 Task: Open a blank google sheet and write heading  SpendSmartAdd Dates in a column and its values below  '2023-05-01, 2023-05-03, 2023-05-05, 2023-05-10, 2023-05-15, 2023-05-20, 2023-05-25 & 2023-05-31'Add Categories in next column and its values below  Groceries, Dining Out, Transportation, Entertainment, Shopping, Utilities, Health & Miscellaneous. Add Descriptions in next column and its values below  Supermarket, Restaurant, Public Transport, Movie Tickets, Clothing Store, Internet Bill, Pharmacy & Online PurchaseAdd Amountin next column and its values below  $50, $30, $10, $20, $100, $60, $40 & $50Save page DashboardFinMetrics
Action: Mouse moved to (196, 124)
Screenshot: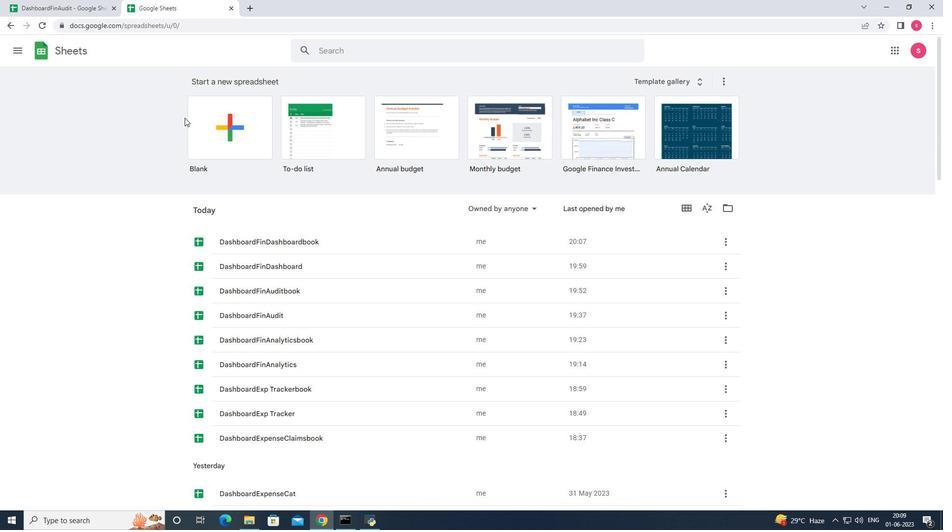 
Action: Mouse pressed left at (196, 124)
Screenshot: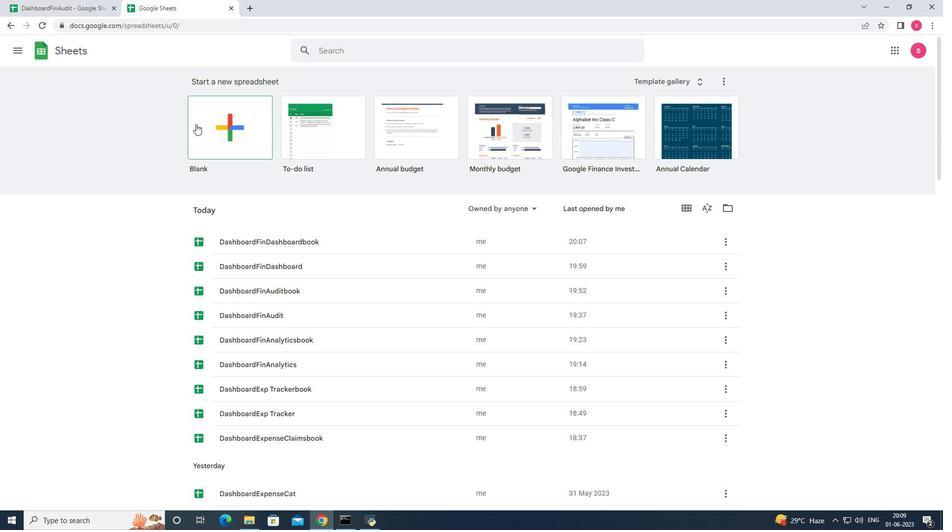 
Action: Mouse moved to (169, 130)
Screenshot: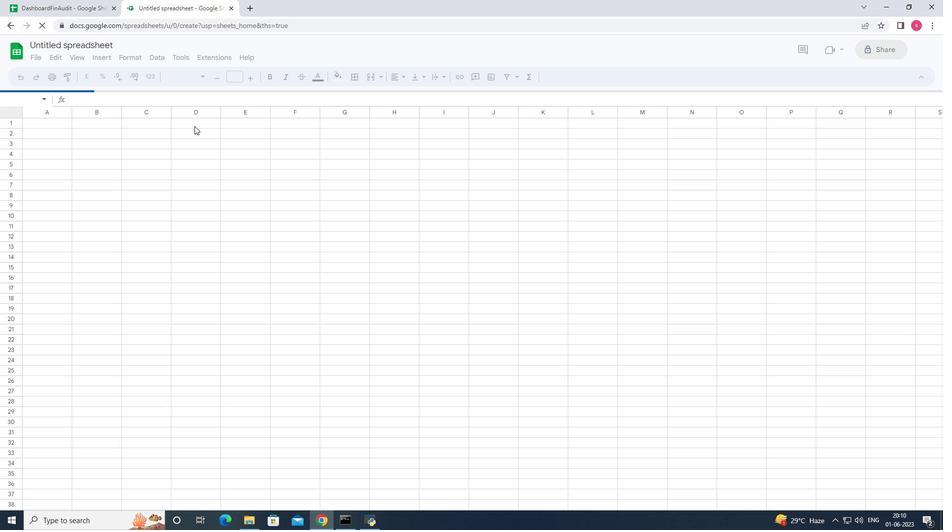 
Action: Key pressed <Key.shift>Spend<Key.space><Key.shift>Smart<Key.enter><Key.shift>Datw<Key.backspace>es<Key.enter>2023-05-01<Key.enter>2023-05-03<Key.enter>2023-05-05<Key.enter>2023-05-10<Key.enter>2023-05-15<Key.enter>2023-05-20<Key.enter>2023-05-25<Key.enter>2023-05-31<Key.enter><Key.right><Key.up><Key.up><Key.up><Key.up><Key.up><Key.up><Key.up><Key.up><Key.up><Key.shift>Categories<Key.enter><Key.shift><Key.shift><Key.shift><Key.shift><Key.shift><Key.shift>Groceries<Key.enter><Key.shift><Key.shift><Key.shift><Key.shift><Key.shift><Key.shift><Key.shift><Key.shift><Key.shift><Key.shift><Key.shift><Key.shift><Key.shift><Key.shift><Key.shift><Key.shift><Key.shift><Key.shift><Key.shift><Key.shift><Key.shift><Key.shift>Dining<Key.space><Key.shift>Out<Key.enter>ra<Key.backspace><Key.backspace>transportation<Key.enter>w<Key.backspace>entertainment<Key.enter>shopping<Key.enter><Key.shift><Key.shift>Utillities<Key.enter><Key.shift>Hw<Key.backspace>eslt<Key.backspace><Key.backspace><Key.backspace>alth<Key.enter><Key.shift>Miscellanneous<Key.enter>
Screenshot: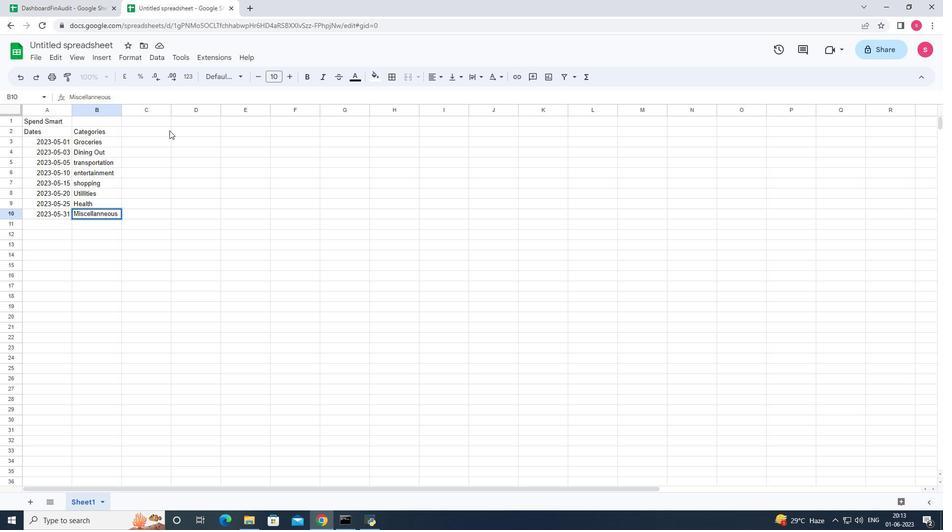 
Action: Mouse moved to (137, 131)
Screenshot: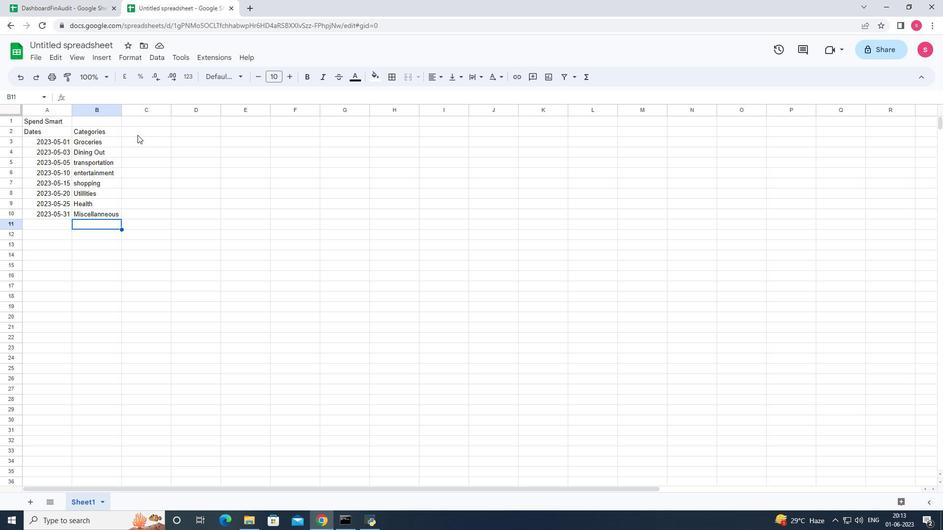 
Action: Mouse pressed left at (137, 131)
Screenshot: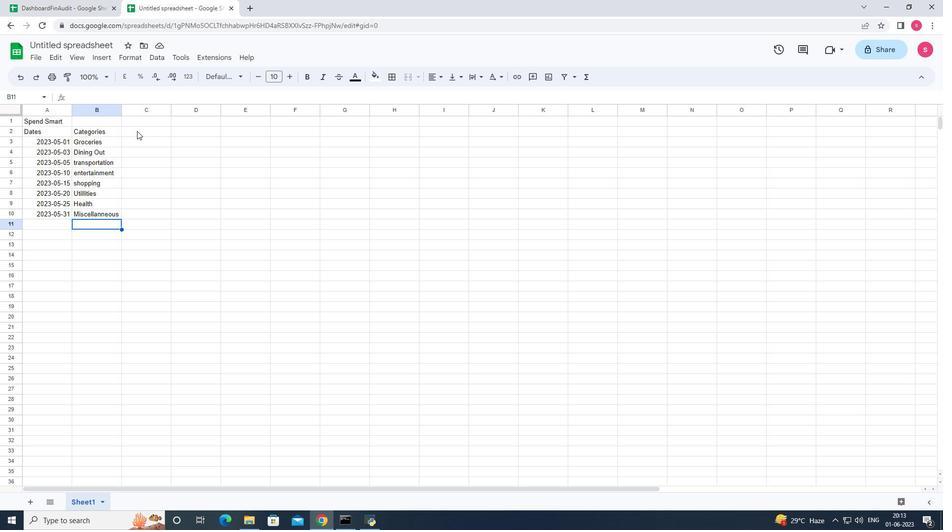 
Action: Key pressed <Key.shift_r>Descriptions<Key.space>
Screenshot: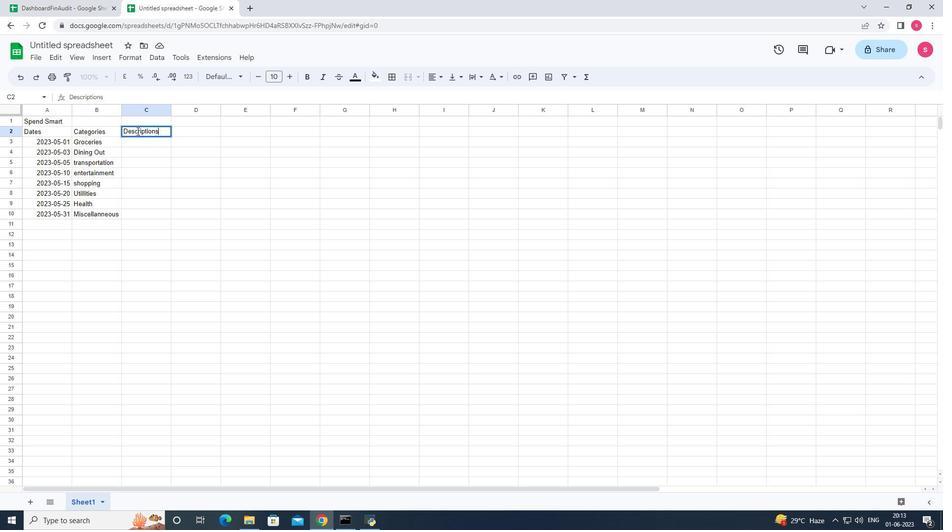 
Action: Mouse moved to (145, 139)
Screenshot: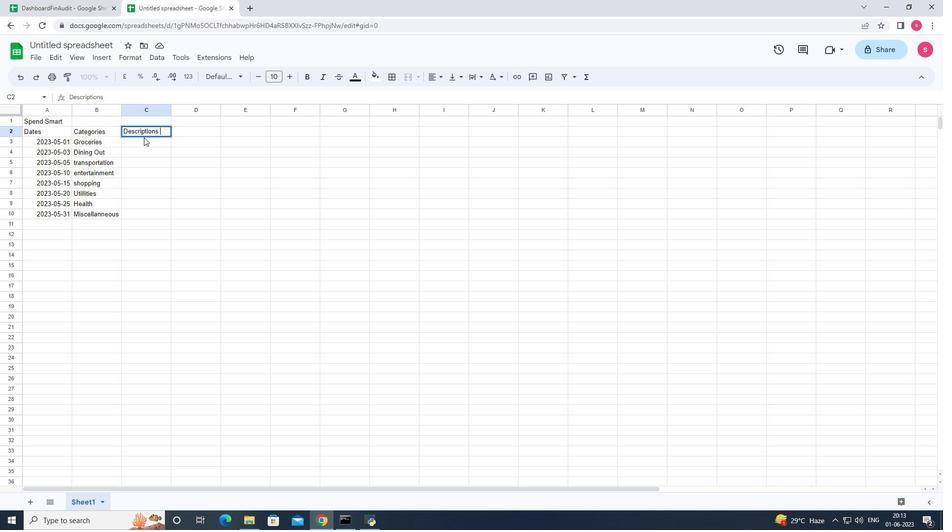 
Action: Mouse pressed left at (145, 139)
Screenshot: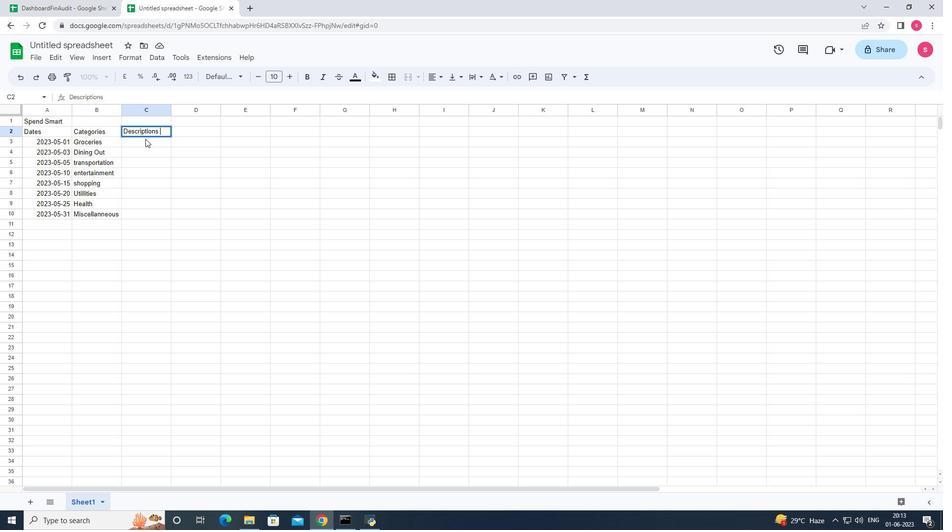 
Action: Mouse moved to (146, 140)
Screenshot: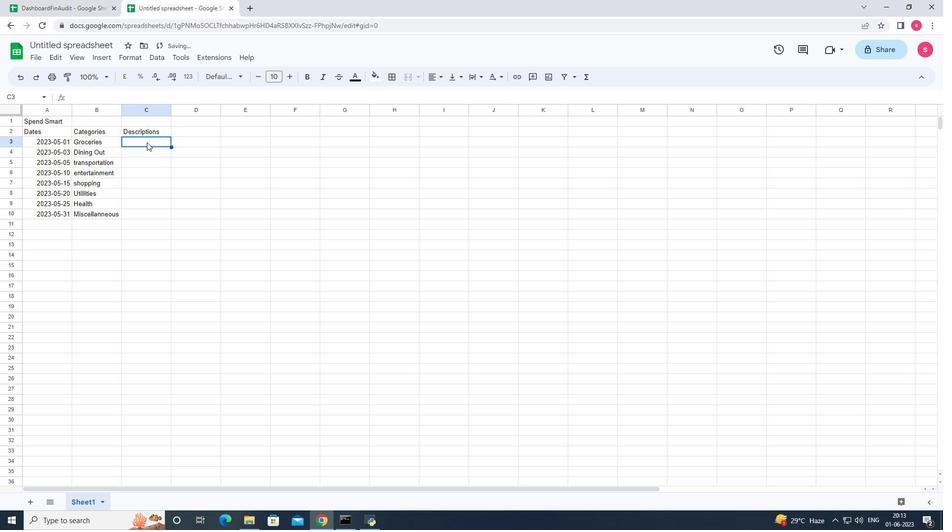 
Action: Key pressed su<Key.backspace><Key.backspace><Key.shift><Key.shift_r>Supermarket<Key.enter><Key.shift_r>Restrau<Key.backspace>urant<Key.enter><Key.shift>Publlic<Key.backspace><Key.backspace><Key.backspace>ic<Key.space>transport<Key.enter>mo<Key.backspace><Key.backspace><Key.shift>Movies<Key.backspace><Key.space><Key.enter><Key.up>t<Key.backspace><Key.shift>Movie<Key.space>tickets<Key.enter><Key.shift_r>Cloti<Key.backspace>hibg<Key.backspace><Key.backspace>ng<Key.space>store<Key.enter><Key.shift><Key.shift>Internet<Key.space><Key.shift>N<Key.backspace>Bill<Key.enter><Key.shift>Pharmacy<Key.space><Key.enter><Key.shift>Purchase
Screenshot: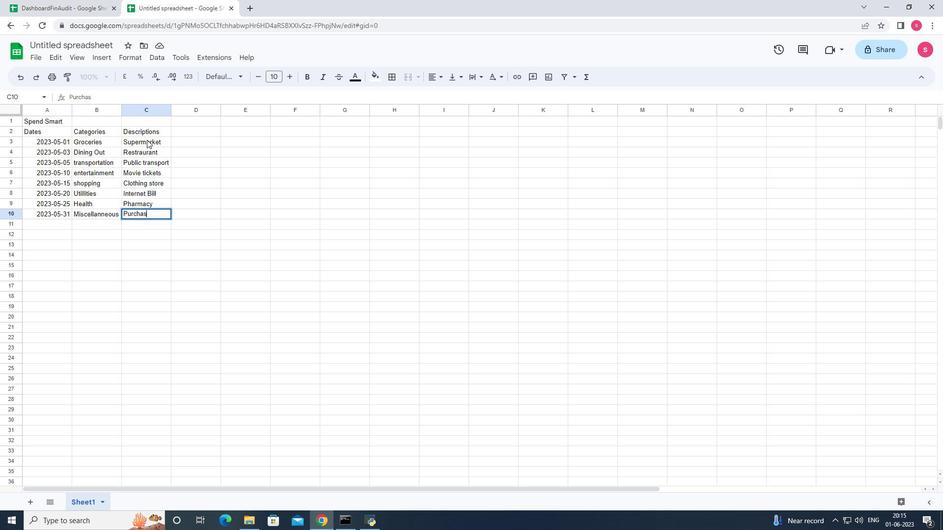 
Action: Mouse moved to (193, 121)
Screenshot: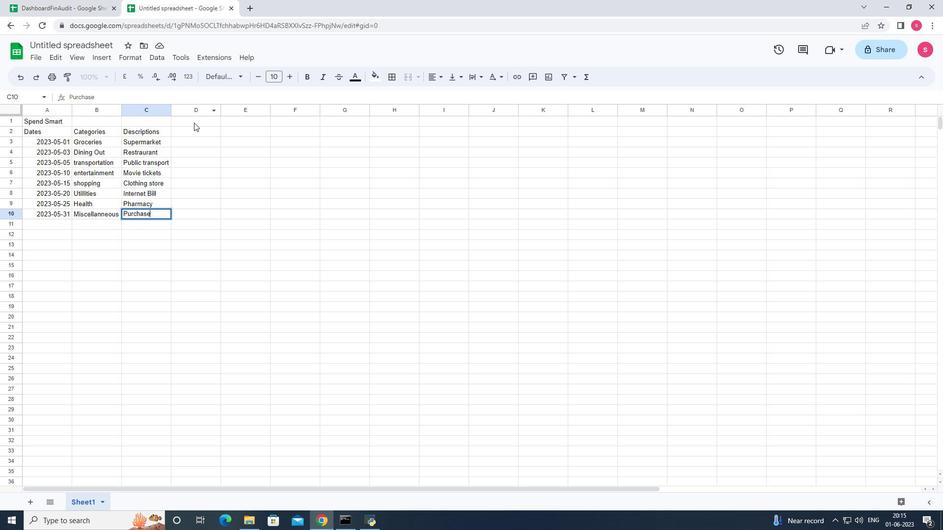 
Action: Mouse pressed left at (193, 121)
Screenshot: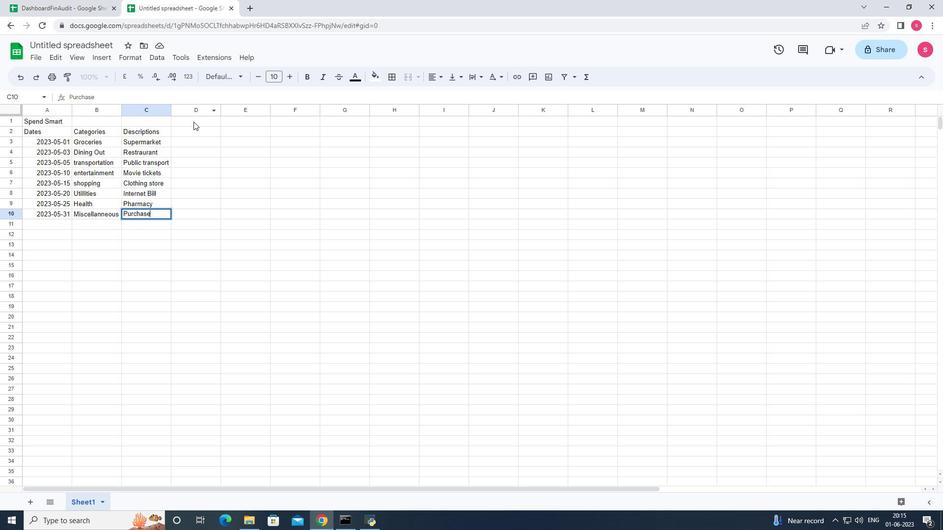 
Action: Mouse moved to (193, 129)
Screenshot: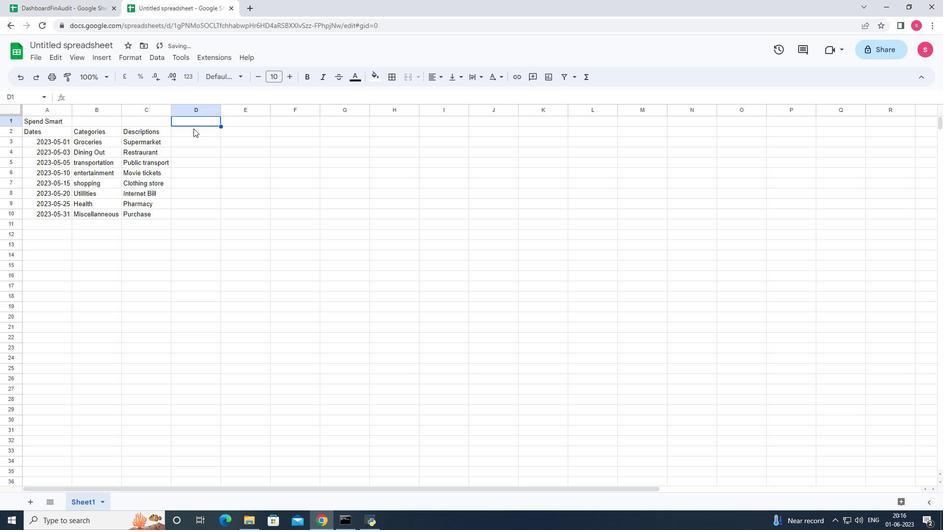 
Action: Mouse pressed left at (193, 129)
Screenshot: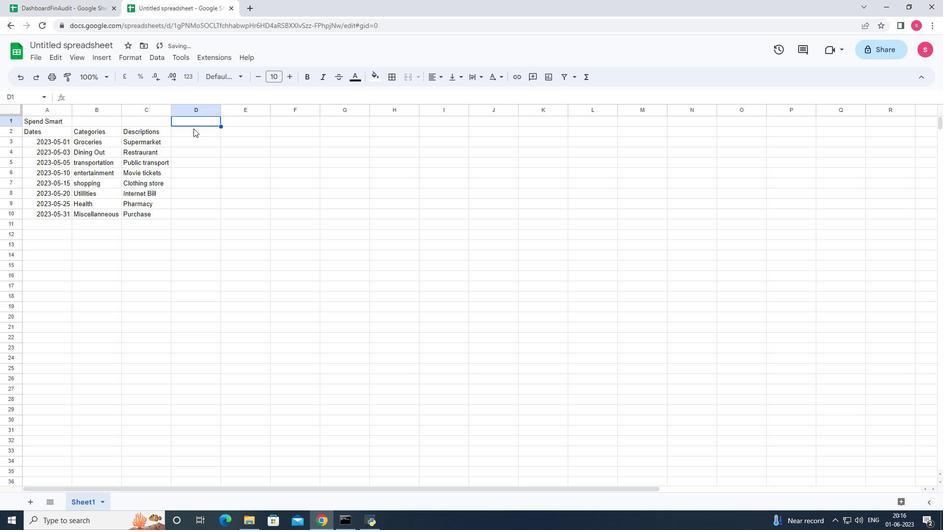 
Action: Mouse moved to (193, 130)
Screenshot: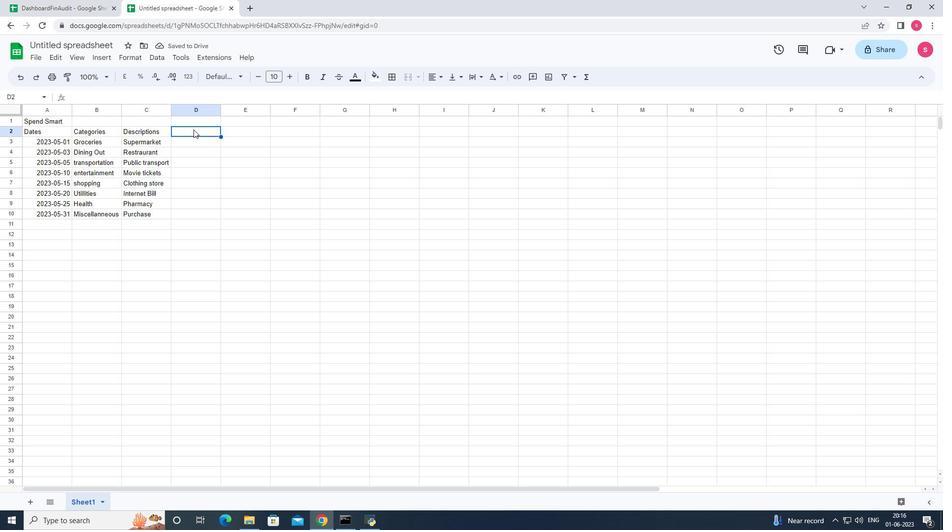 
Action: Key pressed am<Key.backspace><Key.backspace><Key.shift><Key.shift>M<Key.backspace><Key.shift_r>Amount<Key.enter>50<Key.enter>30<Key.enter>10<Key.enter>20<Key.enter>100<Key.enter>60<Key.enter>40<Key.enter>50<Key.enter>
Screenshot: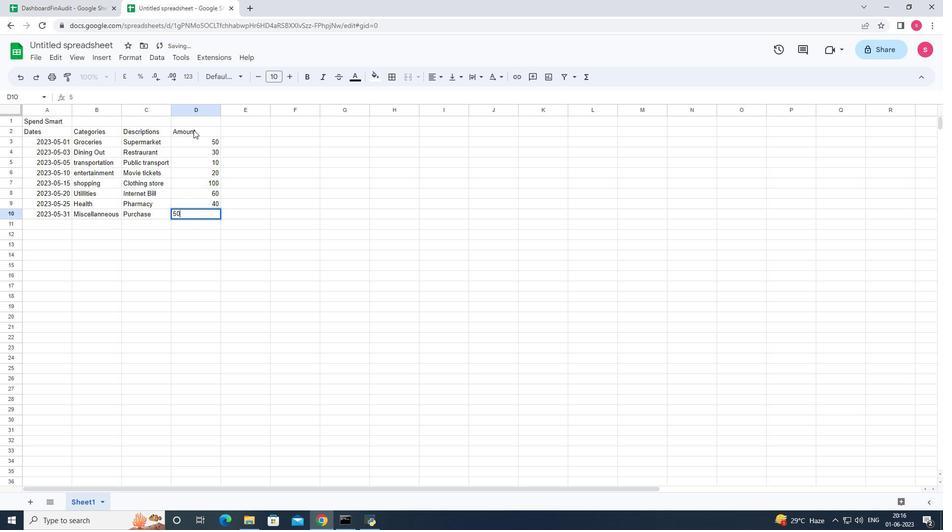 
Action: Mouse moved to (176, 142)
Screenshot: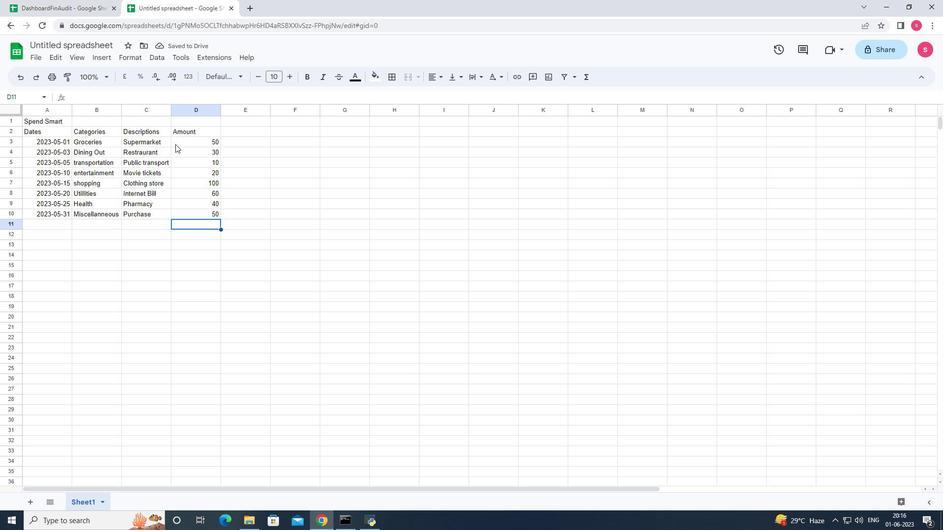 
Action: Mouse pressed left at (176, 142)
Screenshot: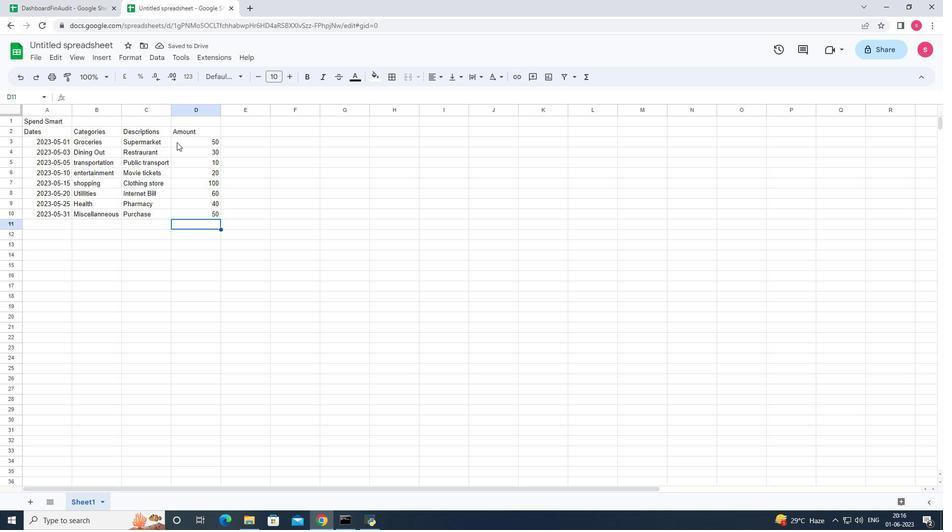 
Action: Mouse moved to (125, 56)
Screenshot: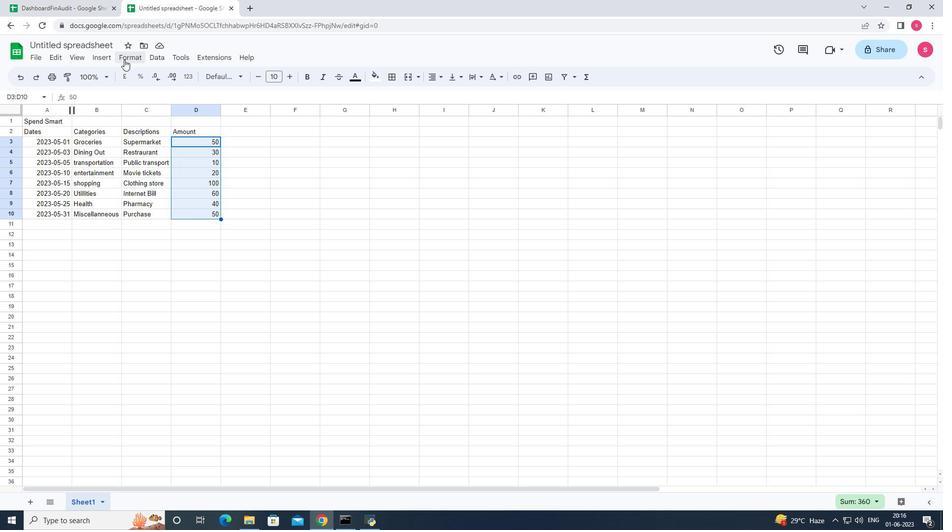
Action: Mouse pressed left at (125, 56)
Screenshot: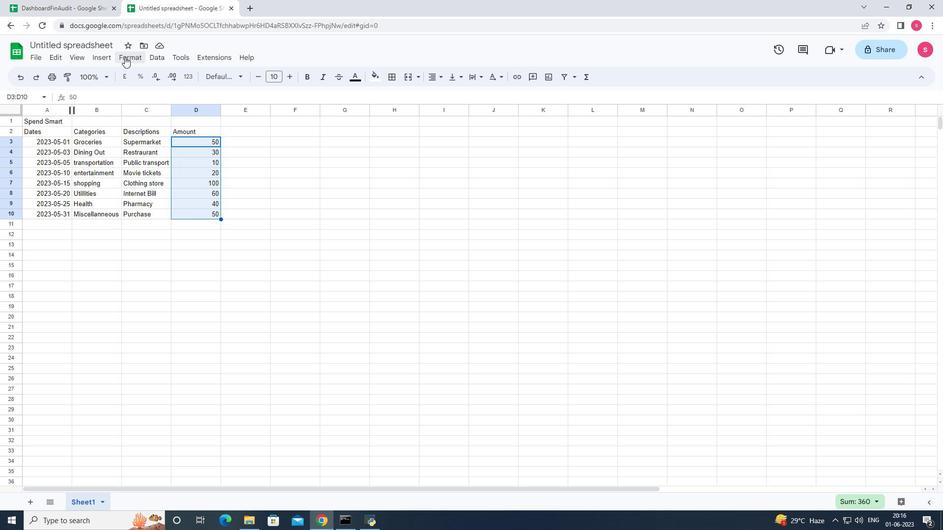 
Action: Mouse moved to (134, 94)
Screenshot: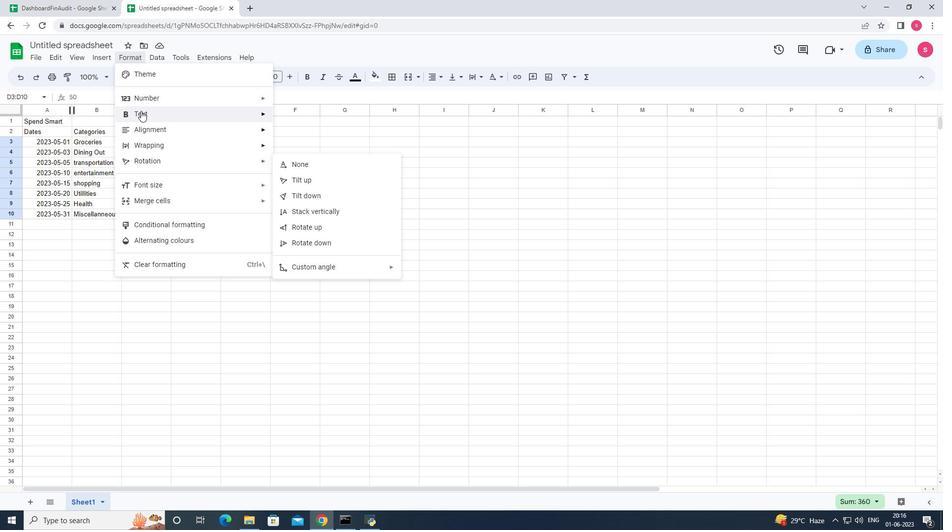 
Action: Mouse pressed left at (134, 94)
Screenshot: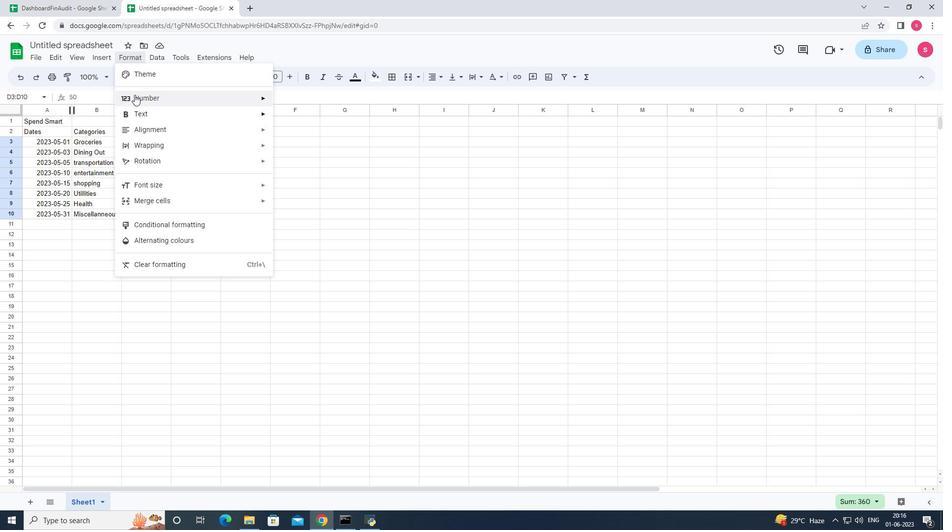 
Action: Mouse moved to (315, 392)
Screenshot: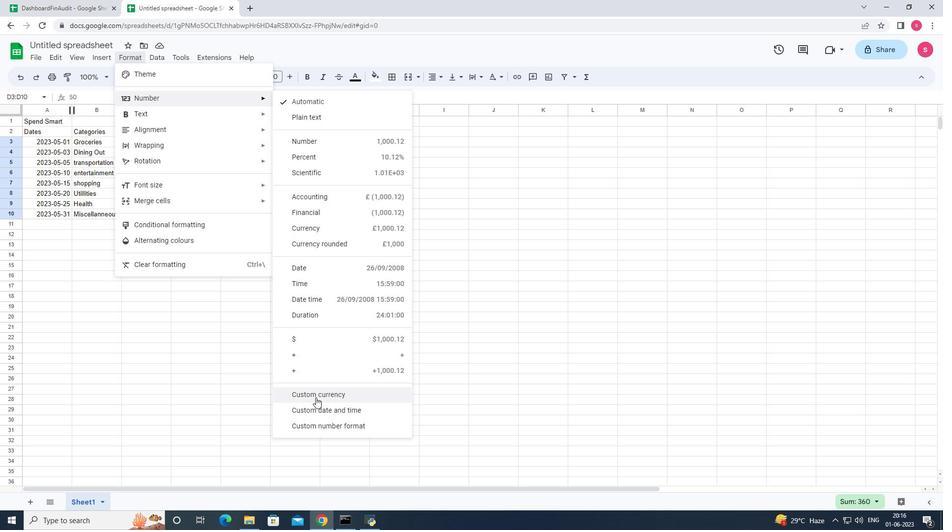 
Action: Mouse pressed left at (315, 392)
Screenshot: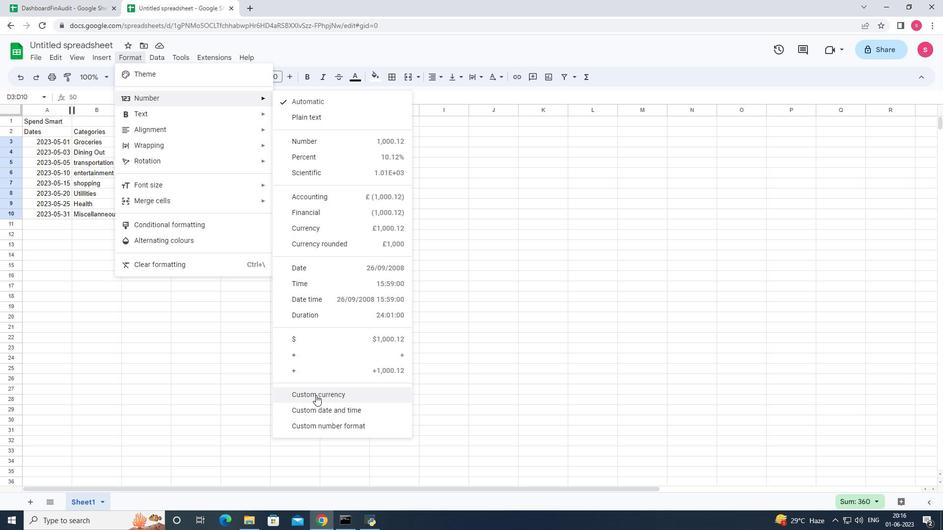 
Action: Mouse moved to (372, 211)
Screenshot: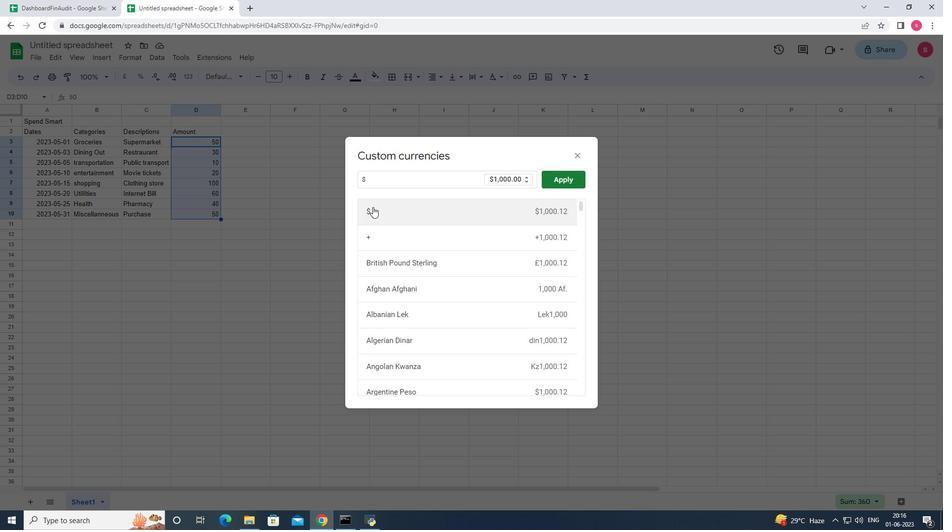 
Action: Mouse pressed left at (372, 211)
Screenshot: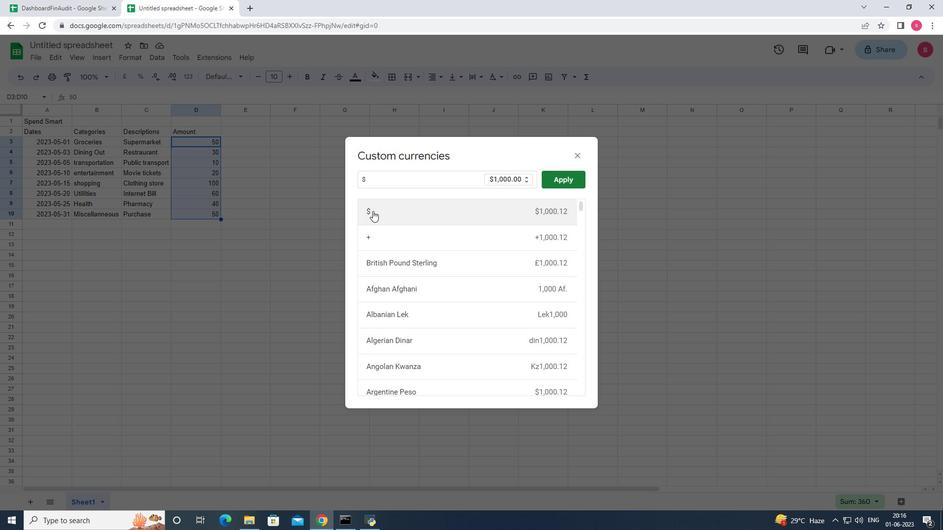 
Action: Mouse moved to (559, 182)
Screenshot: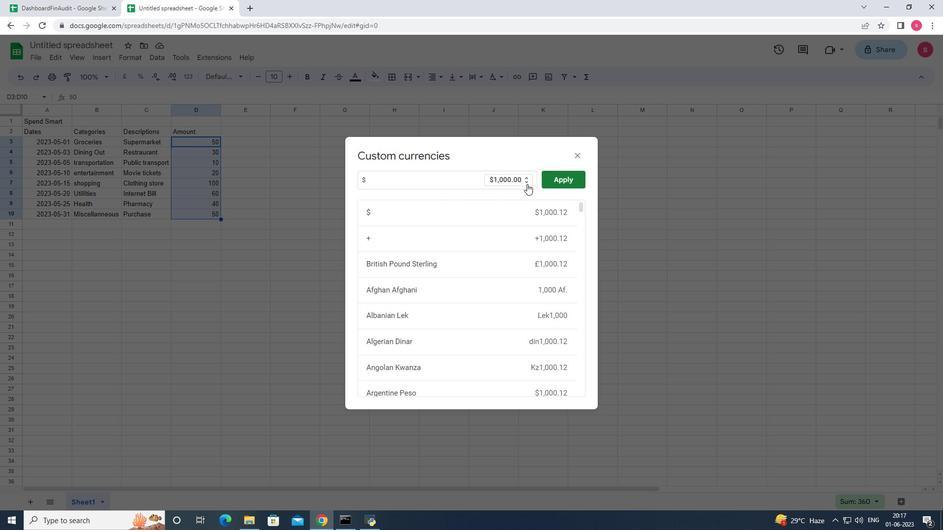 
Action: Mouse pressed left at (559, 182)
Screenshot: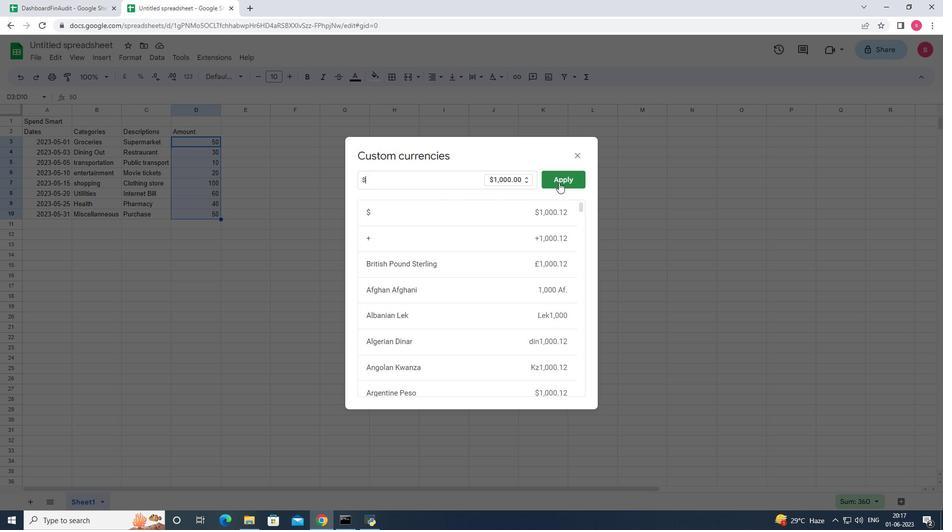 
Action: Mouse moved to (82, 164)
Screenshot: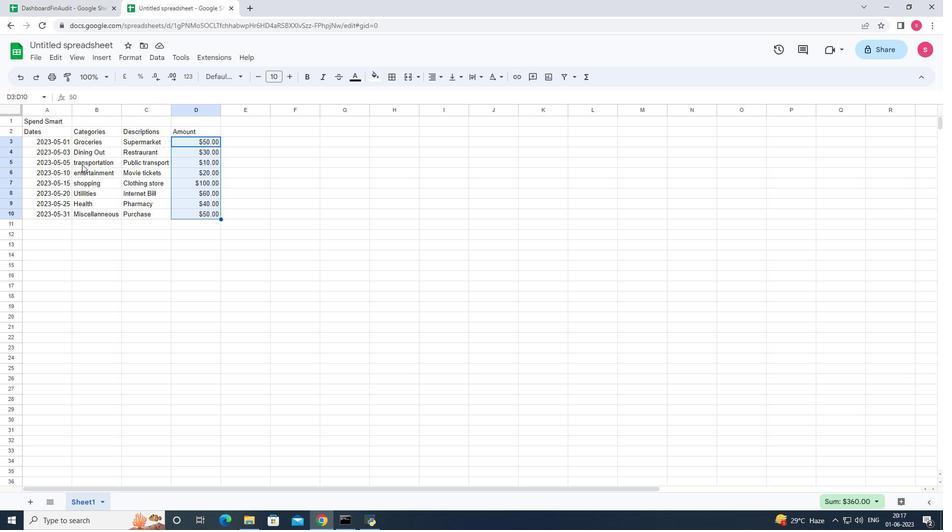 
Action: Mouse pressed left at (82, 164)
Screenshot: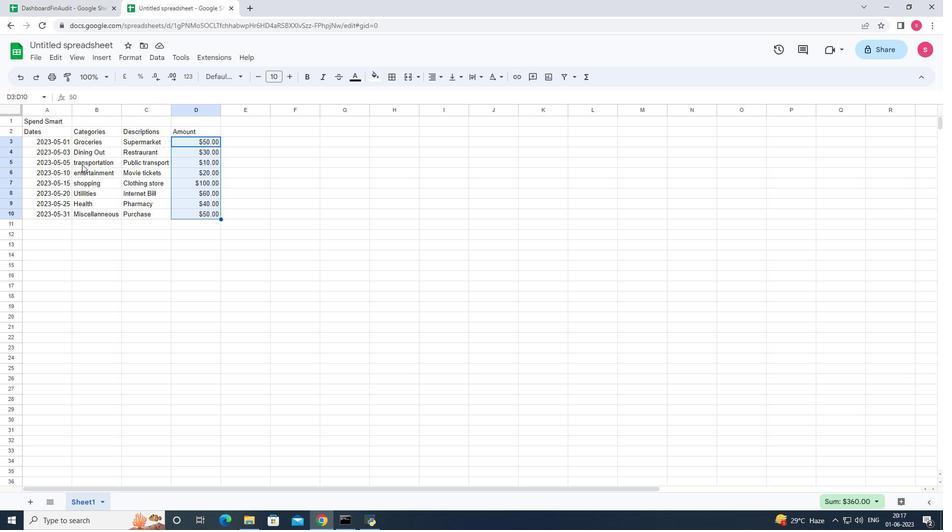 
Action: Mouse moved to (90, 166)
Screenshot: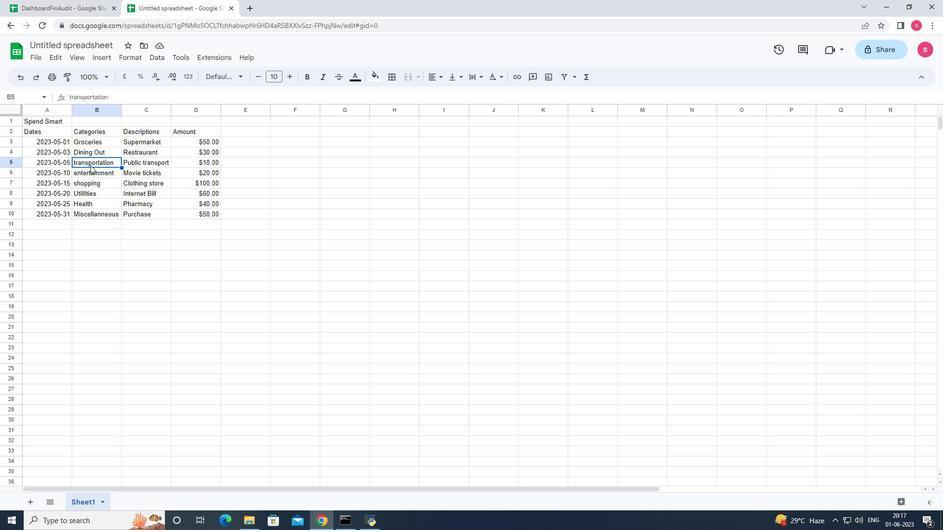 
Action: Key pressed <Key.enter><Key.left><Key.left><Key.left><Key.left><Key.left><Key.left><Key.left><Key.left><Key.left><Key.left><Key.left><Key.left><Key.left><Key.backspace><Key.shift>T
Screenshot: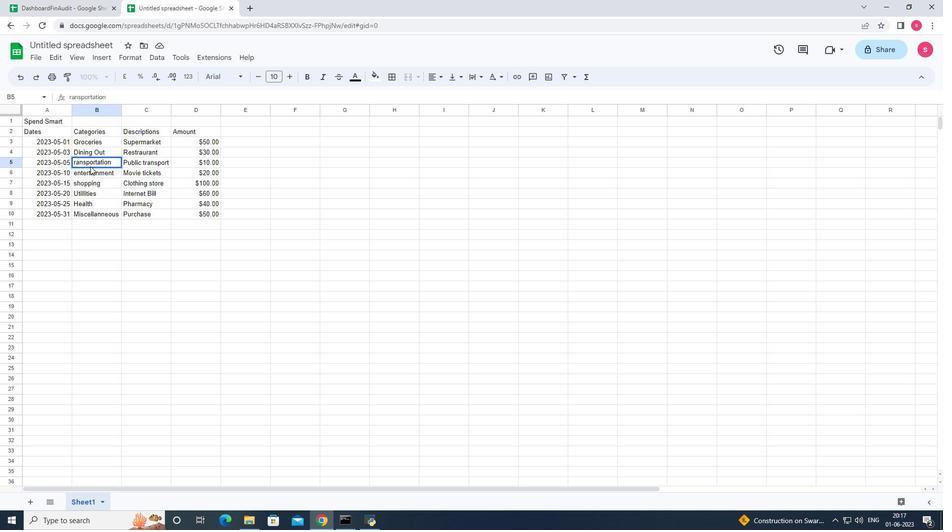 
Action: Mouse moved to (101, 175)
Screenshot: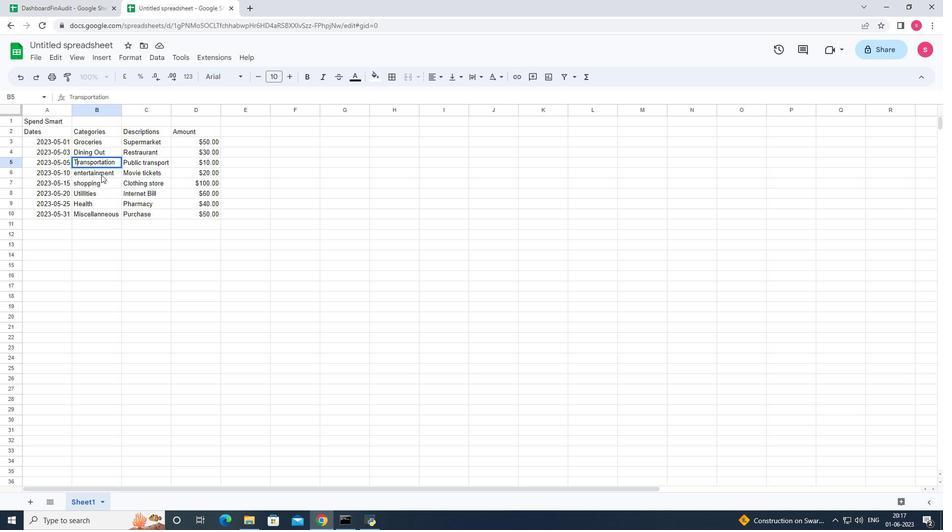 
Action: Key pressed <Key.enter>
Screenshot: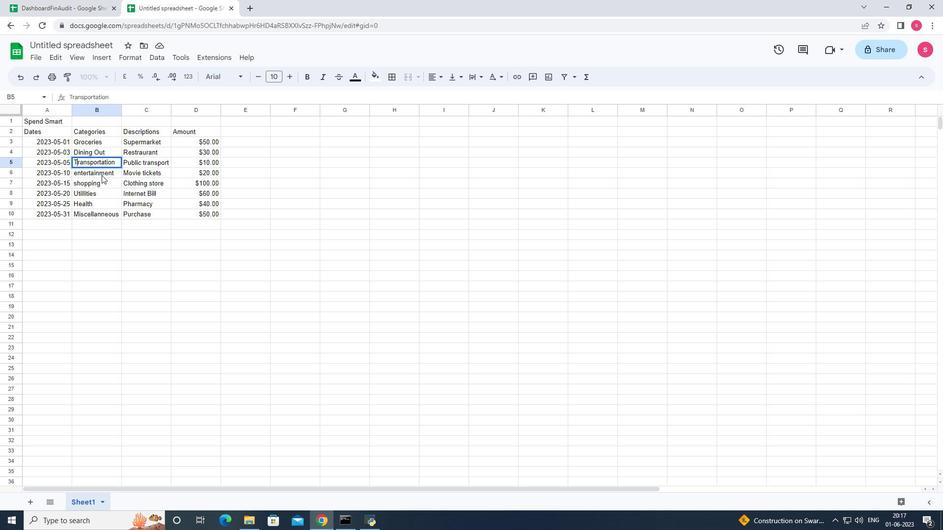 
Action: Mouse moved to (101, 175)
Screenshot: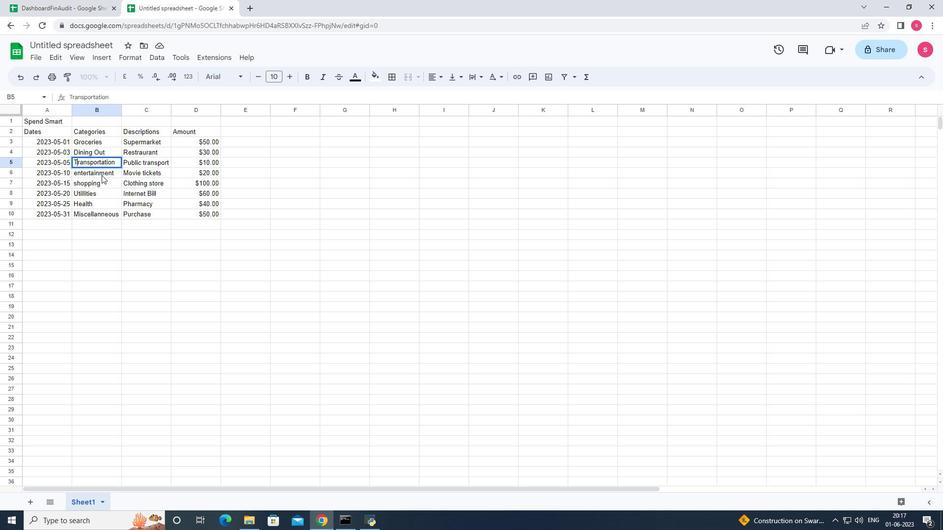 
Action: Key pressed <Key.left><Key.right>
Screenshot: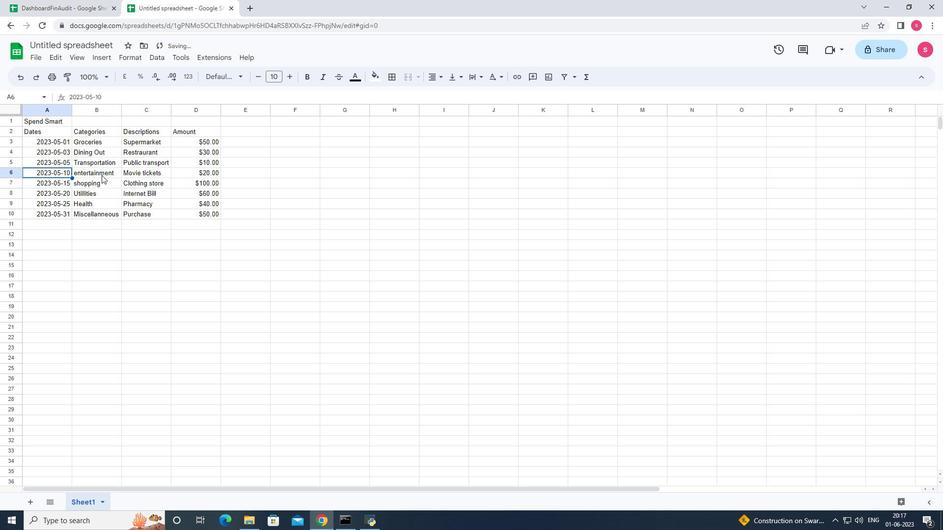 
Action: Mouse moved to (76, 177)
Screenshot: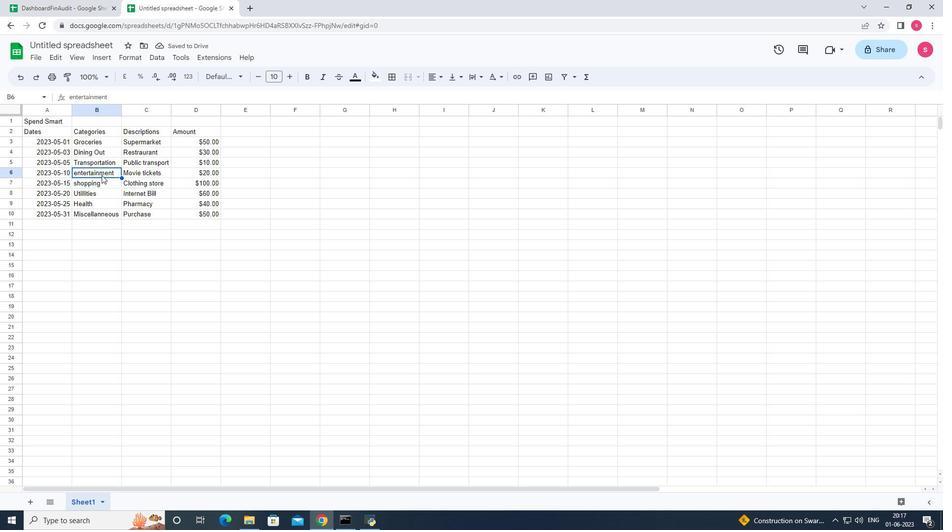 
Action: Key pressed <Key.enter>
Screenshot: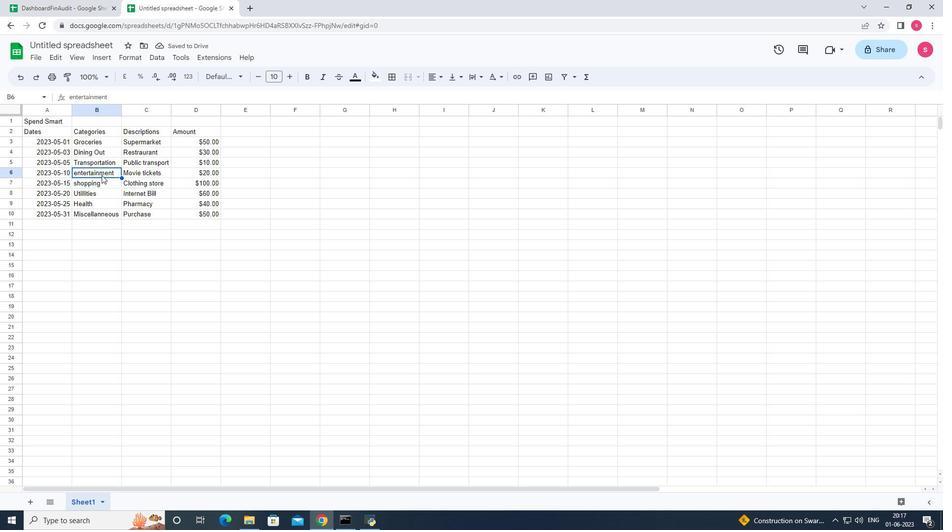 
Action: Mouse moved to (139, 175)
Screenshot: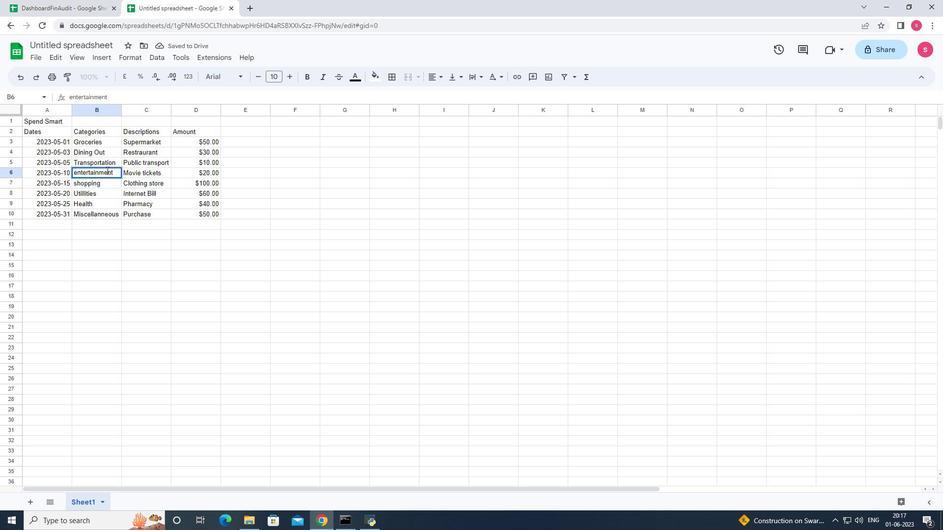 
Action: Key pressed <Key.left><Key.left><Key.left><Key.left><Key.left>
Screenshot: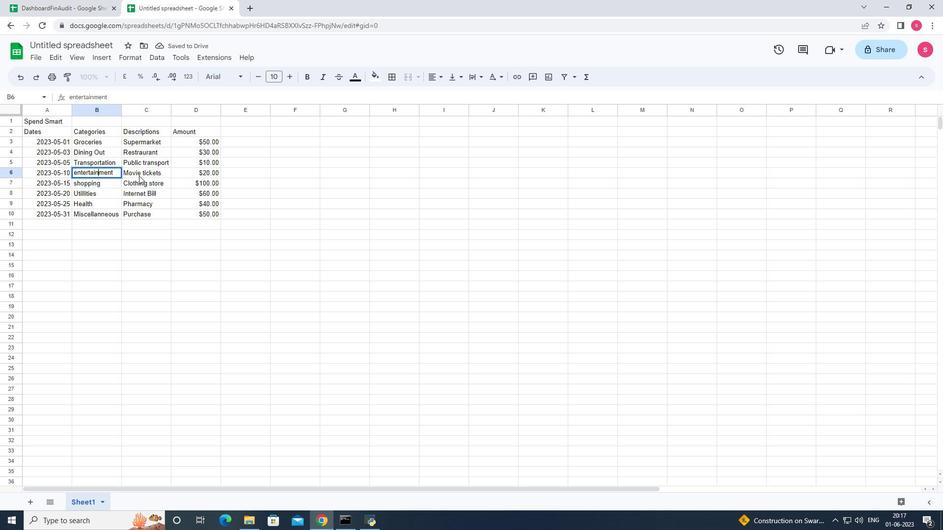 
Action: Mouse moved to (140, 176)
Screenshot: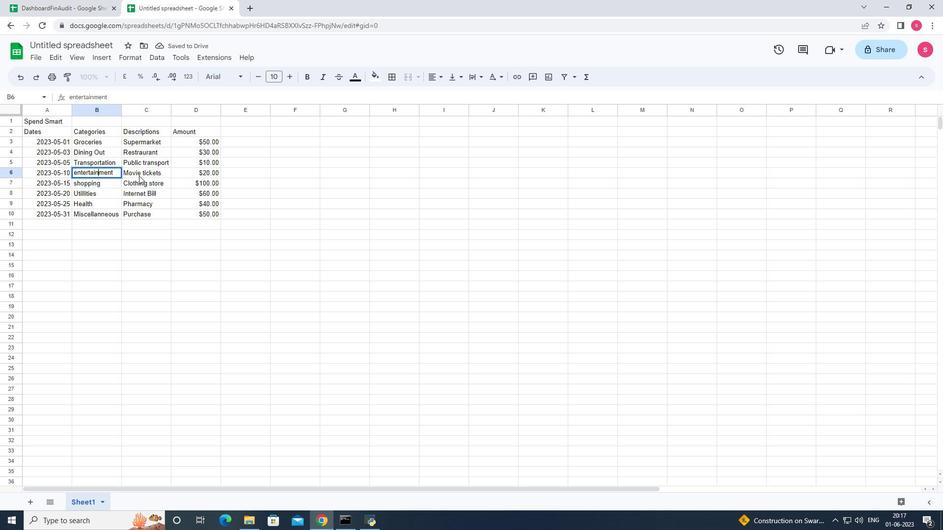 
Action: Key pressed <Key.left>
Screenshot: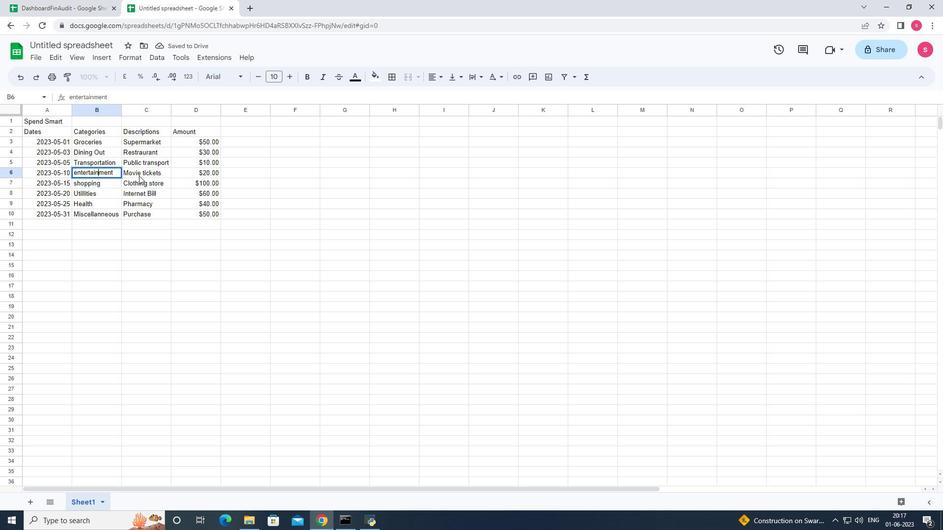 
Action: Mouse moved to (140, 177)
Screenshot: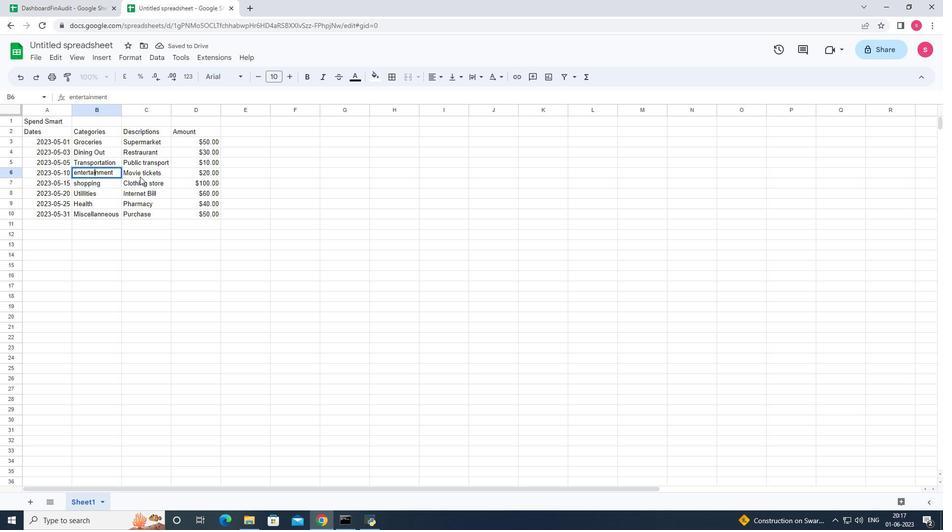 
Action: Key pressed <Key.left><Key.left><Key.left><Key.left><Key.left><Key.left><Key.backspace><Key.shift>E<Key.enter><Key.down><Key.up><Key.enter><Key.left><Key.left><Key.left><Key.left><Key.left><Key.left><Key.left><Key.backspace><Key.shift>S<Key.enter>
Screenshot: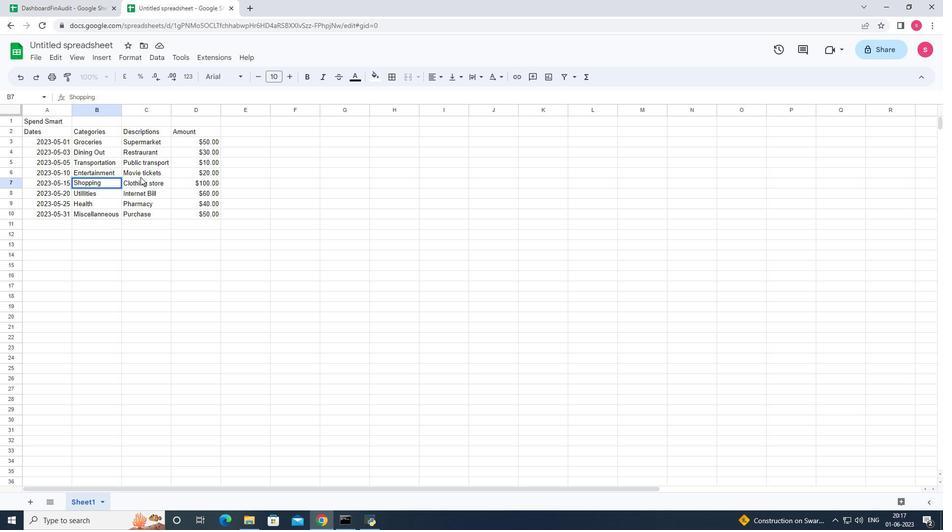 
Action: Mouse moved to (77, 45)
Screenshot: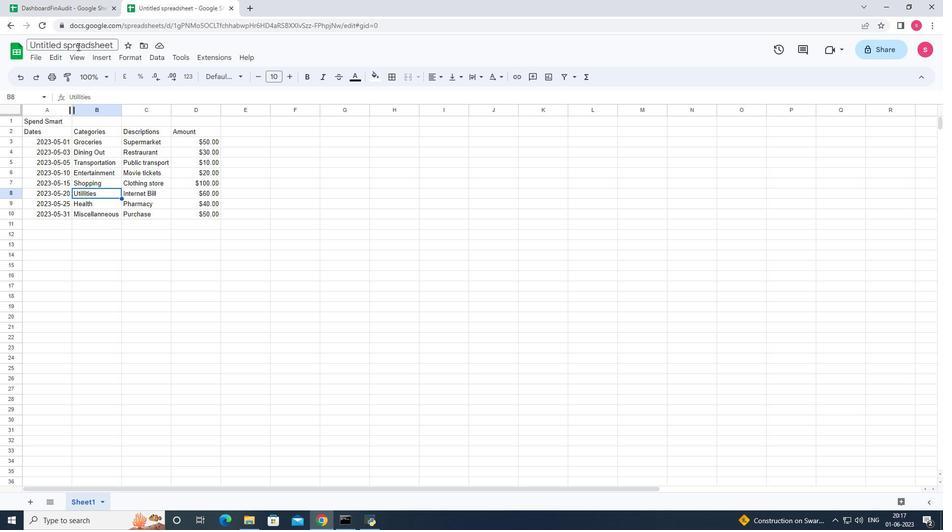 
Action: Mouse pressed left at (77, 45)
Screenshot: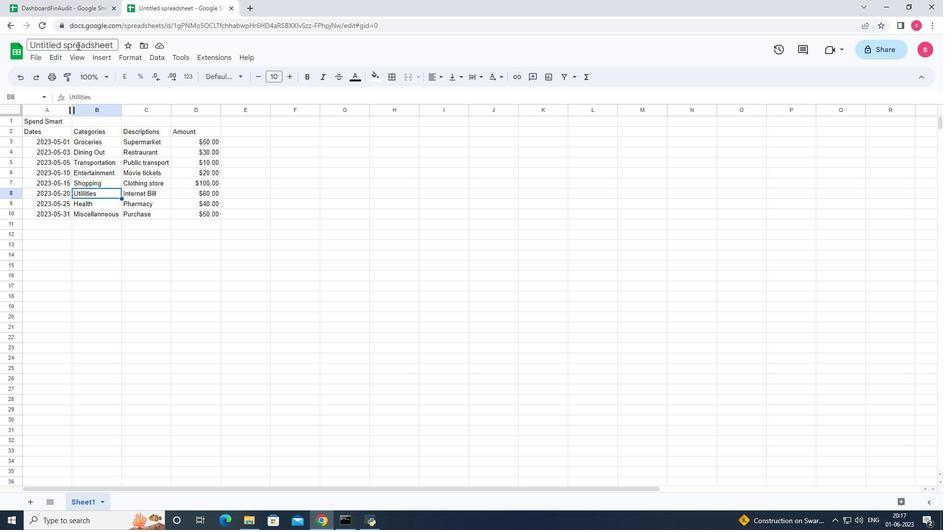 
Action: Key pressed <Key.backspace><Key.shift_r>dashboard<Key.shift_r>Fin<Key.shift>M<Key.backspace><Key.shift>Metra<Key.backspace>ics
Screenshot: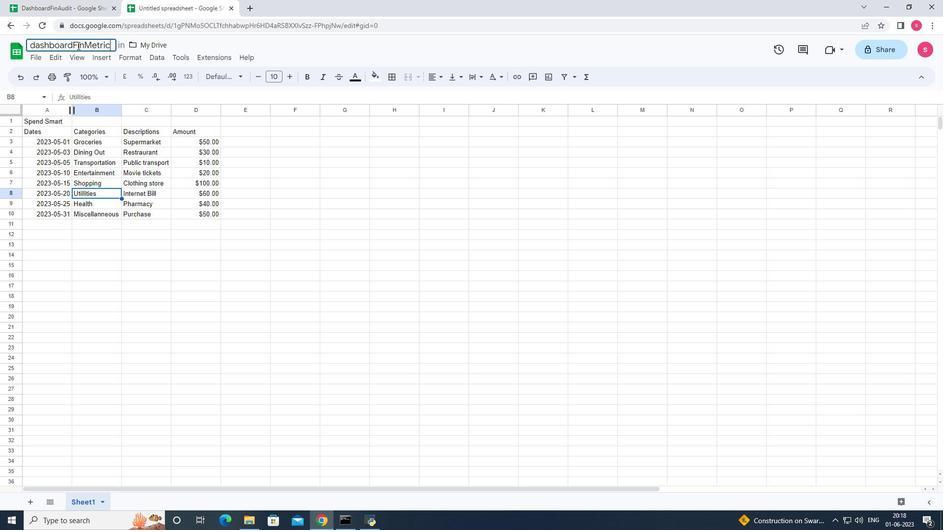 
Action: Mouse moved to (33, 46)
Screenshot: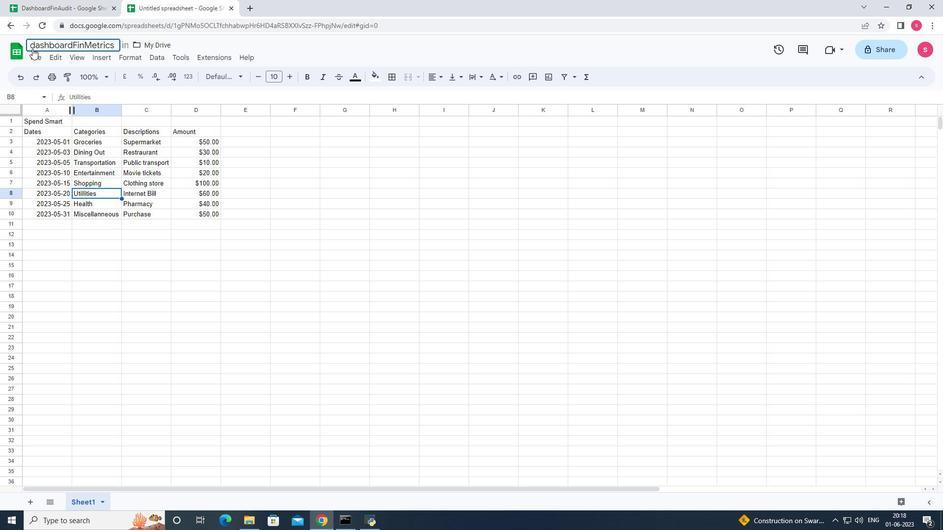 
Action: Mouse pressed left at (33, 46)
Screenshot: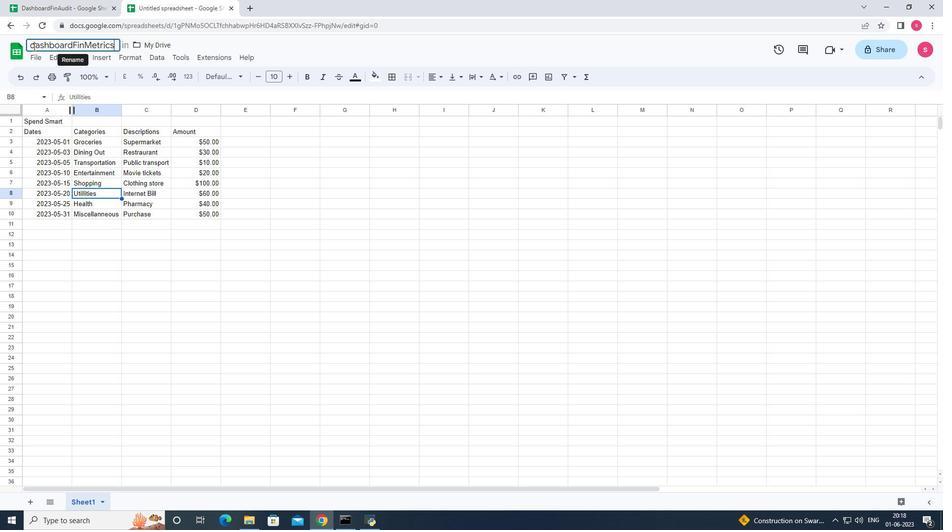 
Action: Key pressed <Key.backspace><Key.shift_r>D
Screenshot: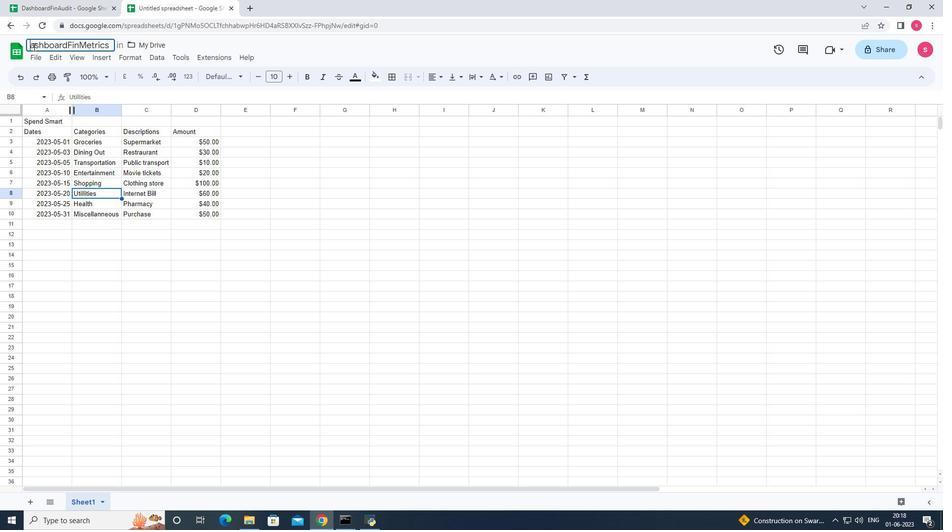 
Action: Mouse moved to (115, 44)
Screenshot: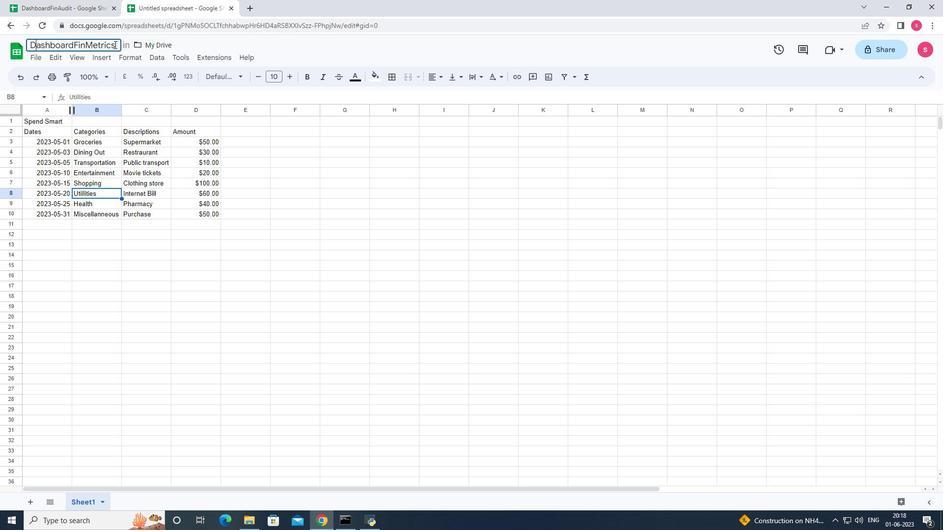 
Action: Mouse pressed left at (115, 44)
Screenshot: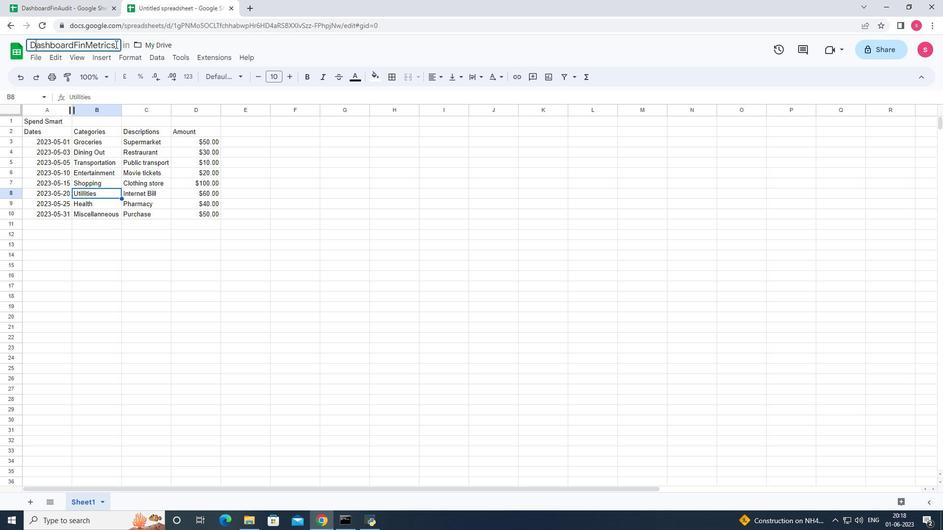 
Action: Mouse moved to (261, 0)
Screenshot: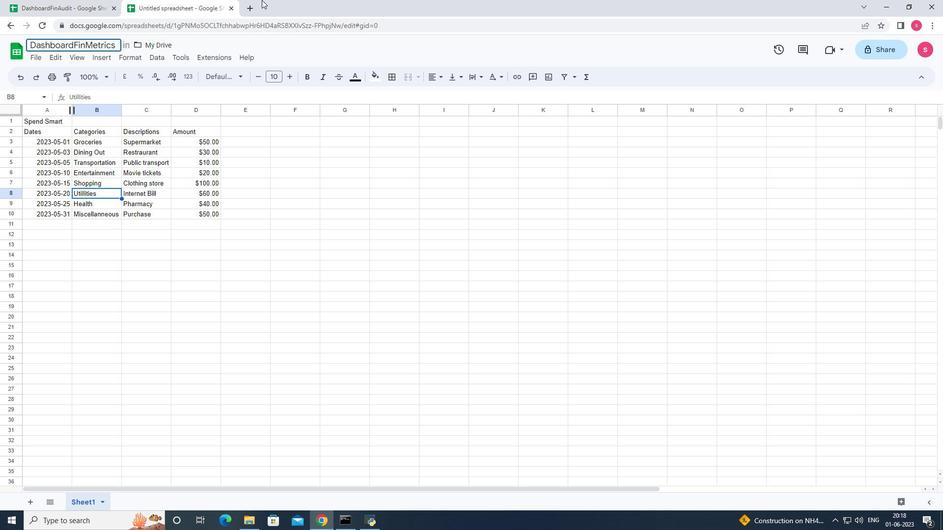 
Action: Key pressed ctrl+S
Screenshot: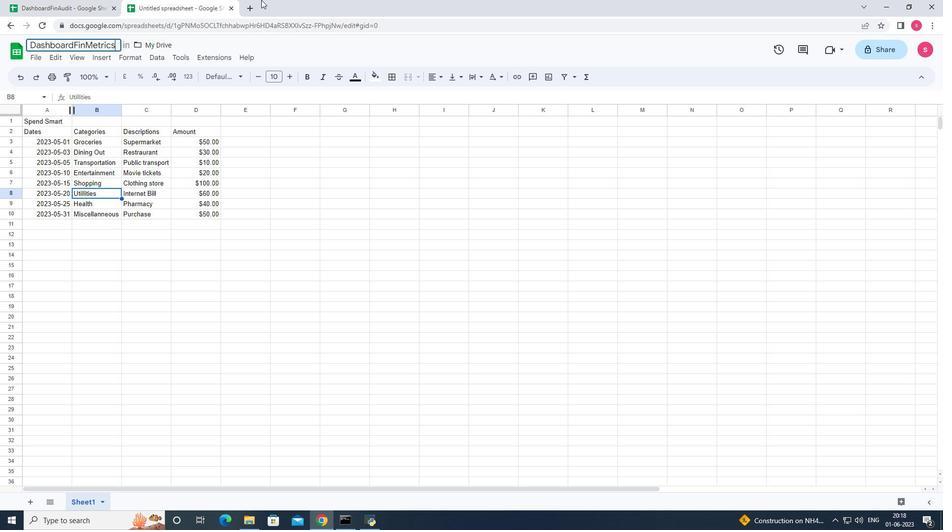 
Action: Mouse moved to (305, 44)
Screenshot: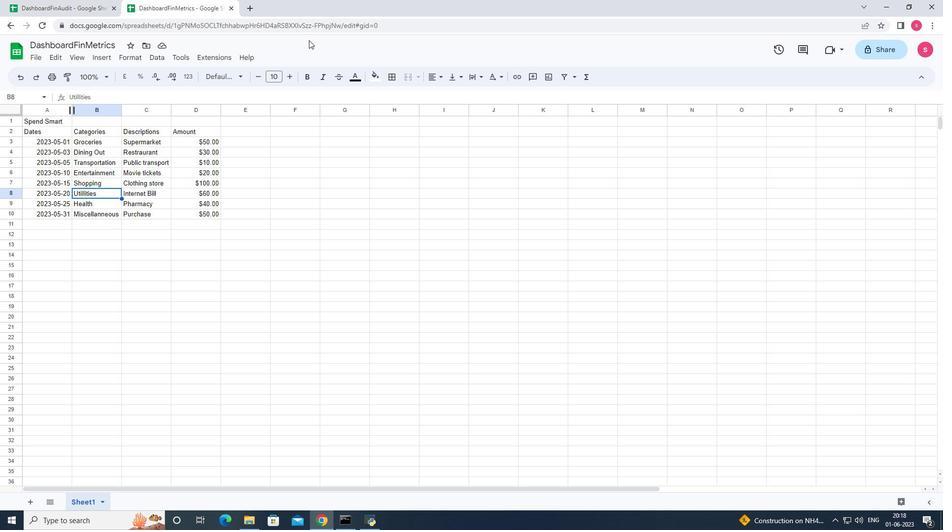 
